 Task: Invite members to join you.
Action: Mouse moved to (362, 325)
Screenshot: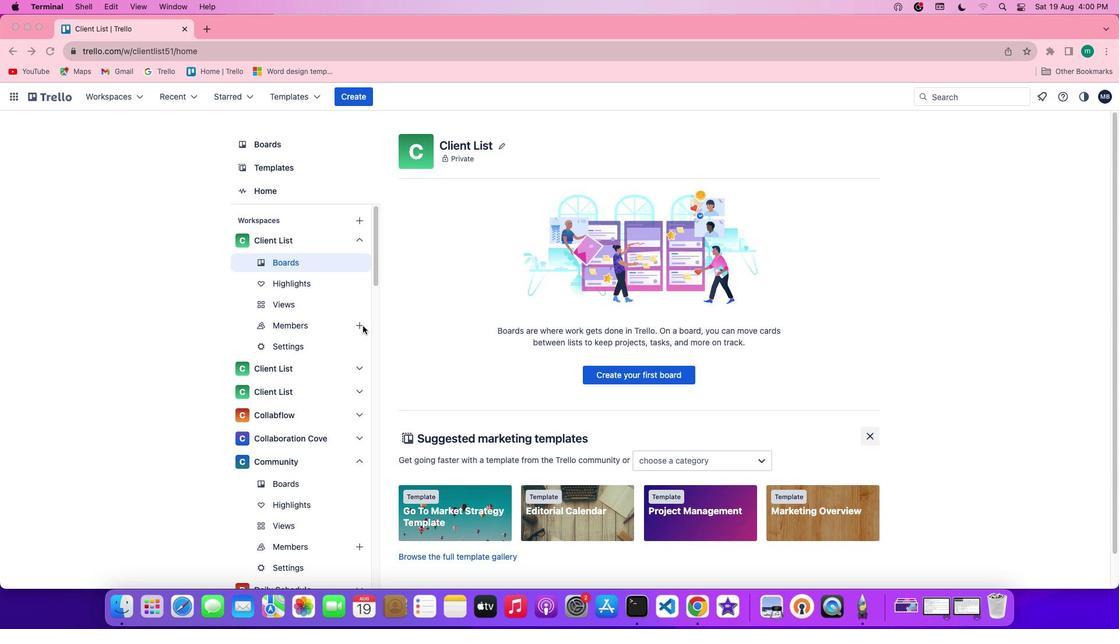 
Action: Mouse pressed left at (362, 325)
Screenshot: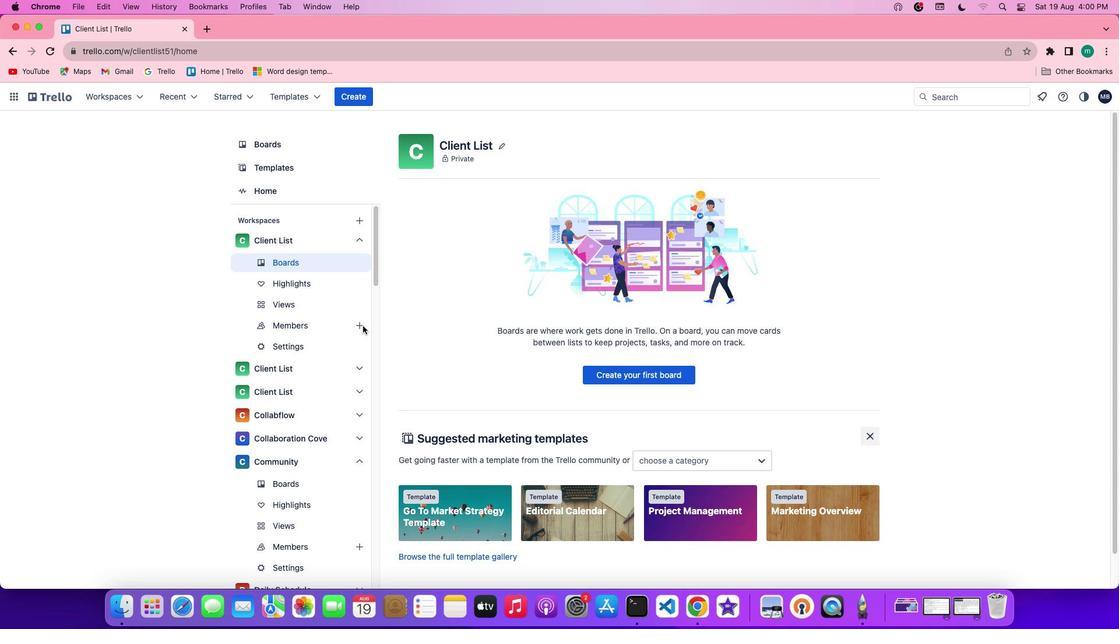 
Action: Mouse moved to (360, 325)
Screenshot: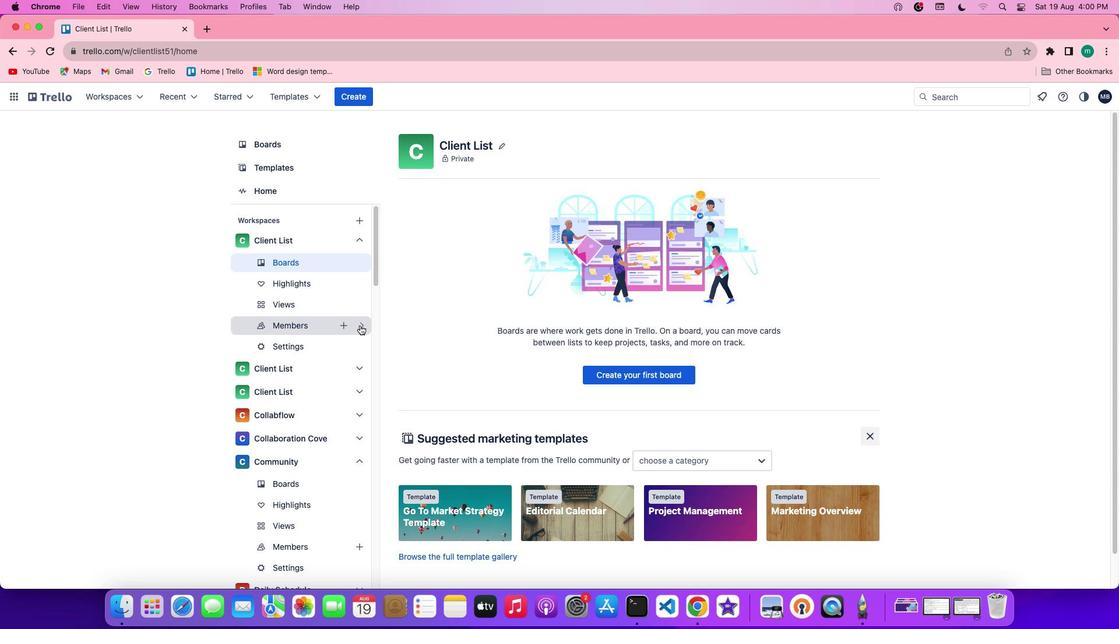 
Action: Mouse pressed left at (360, 325)
Screenshot: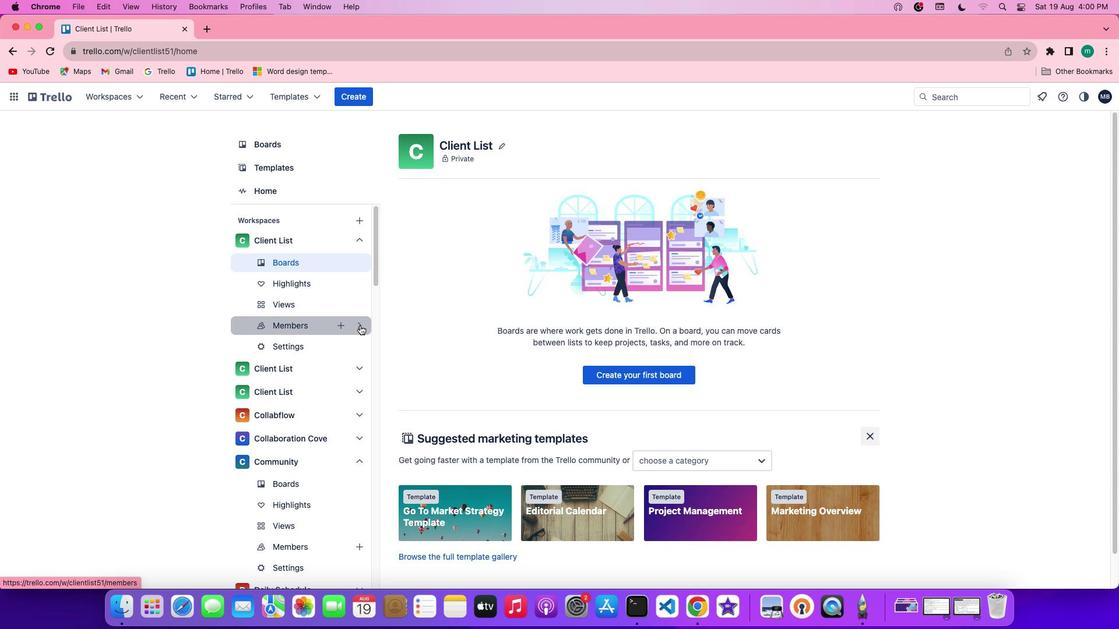 
Action: Mouse moved to (1022, 313)
Screenshot: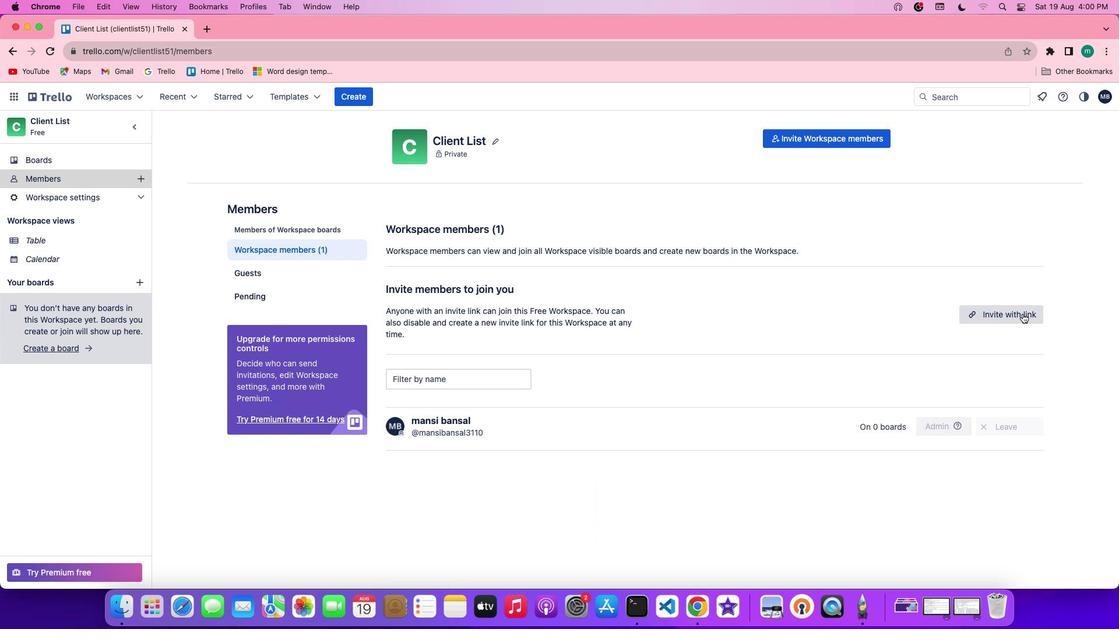 
Action: Mouse pressed left at (1022, 313)
Screenshot: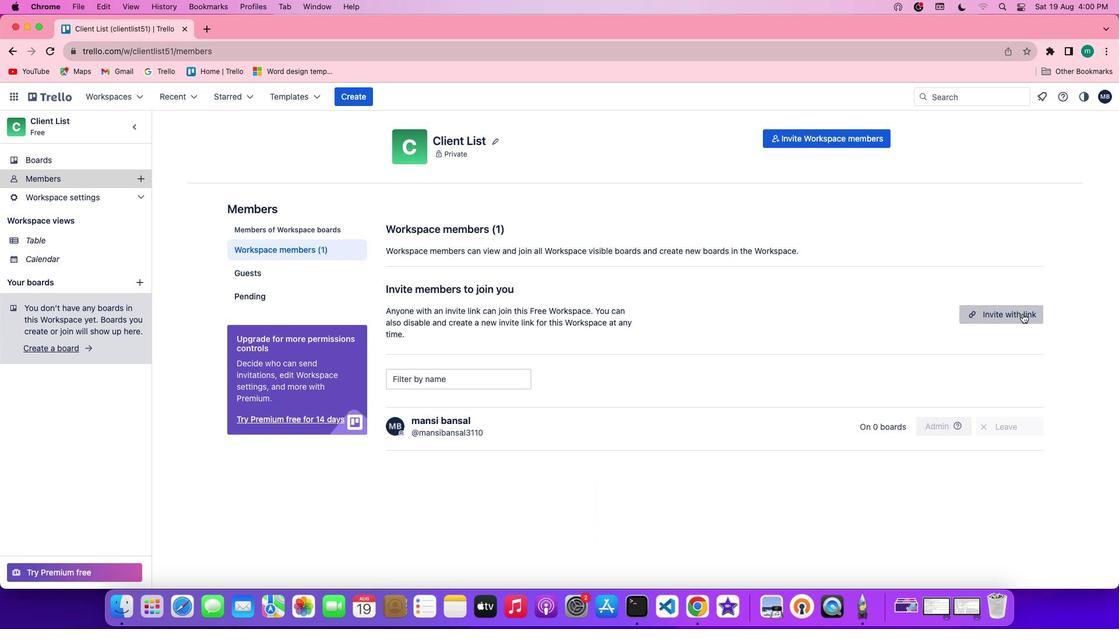 
